 Task: Set the network identifier for satellite equipment control to 2.
Action: Mouse moved to (113, 12)
Screenshot: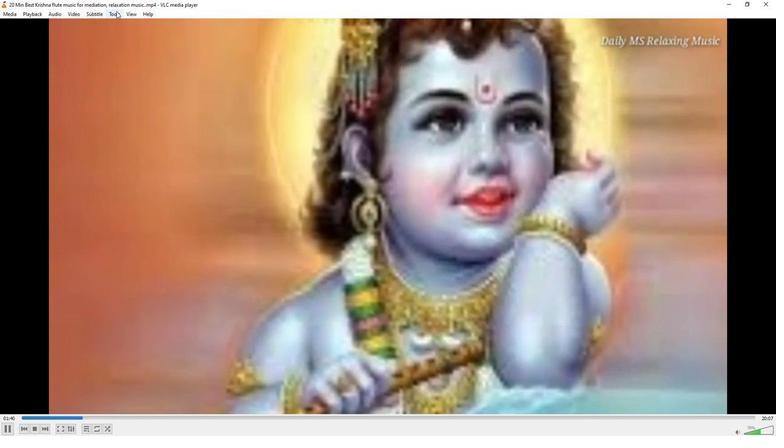 
Action: Mouse pressed left at (113, 12)
Screenshot: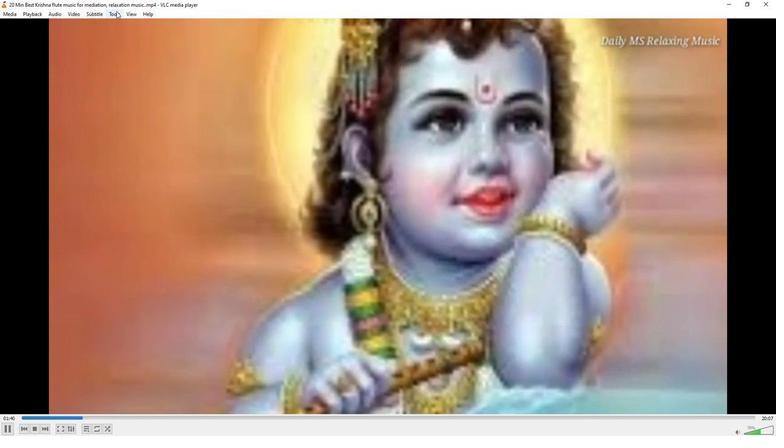 
Action: Mouse moved to (118, 110)
Screenshot: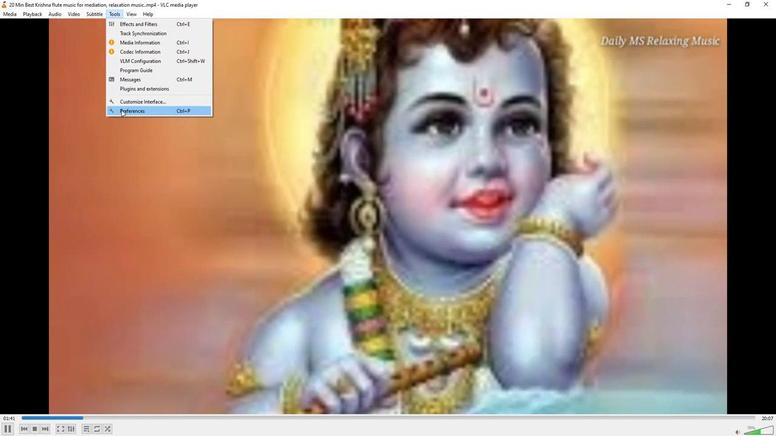
Action: Mouse pressed left at (118, 110)
Screenshot: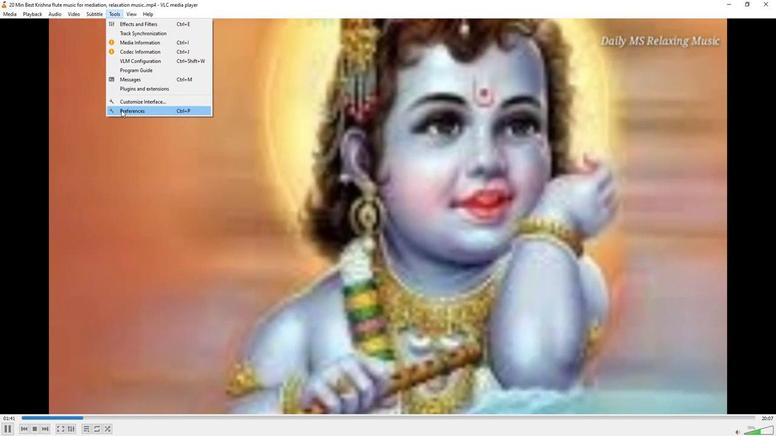
Action: Mouse moved to (255, 356)
Screenshot: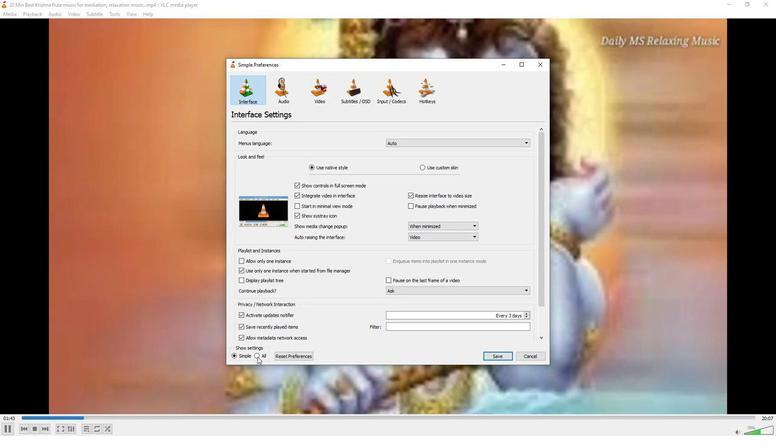 
Action: Mouse pressed left at (255, 356)
Screenshot: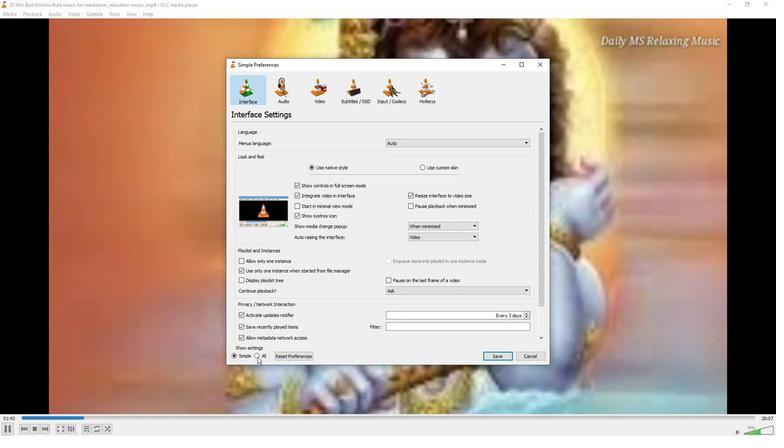 
Action: Mouse moved to (243, 217)
Screenshot: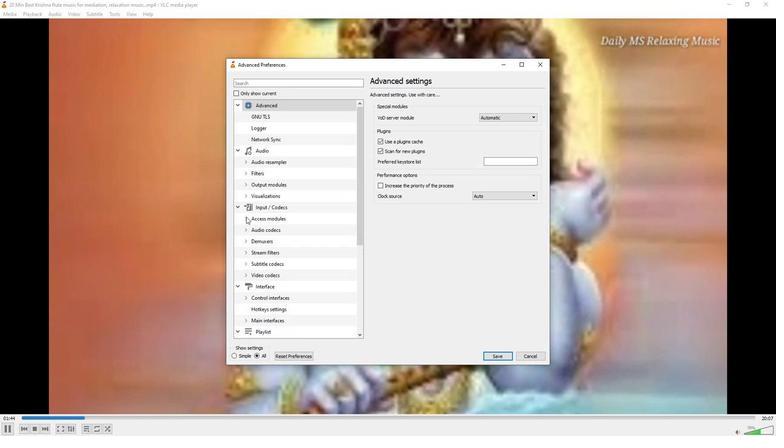 
Action: Mouse pressed left at (243, 217)
Screenshot: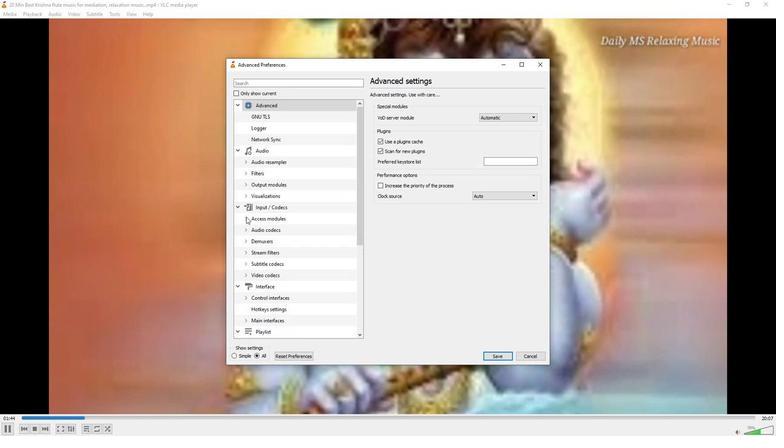 
Action: Mouse moved to (278, 247)
Screenshot: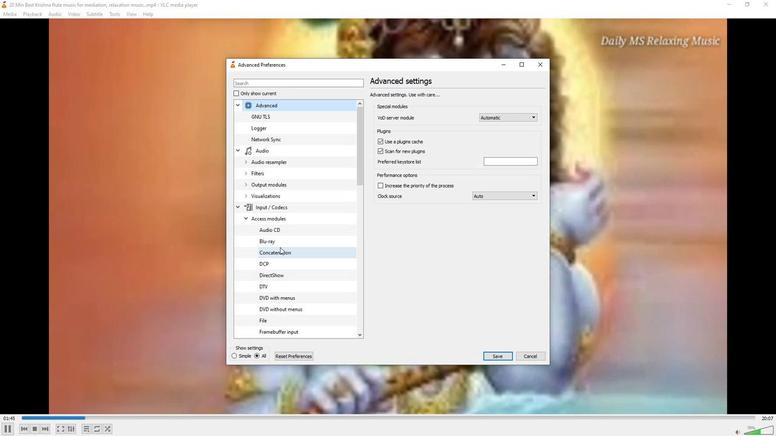 
Action: Mouse scrolled (278, 247) with delta (0, 0)
Screenshot: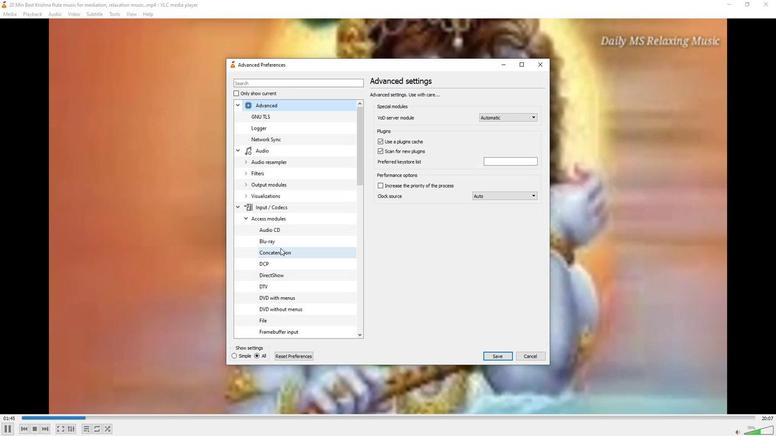 
Action: Mouse scrolled (278, 247) with delta (0, 0)
Screenshot: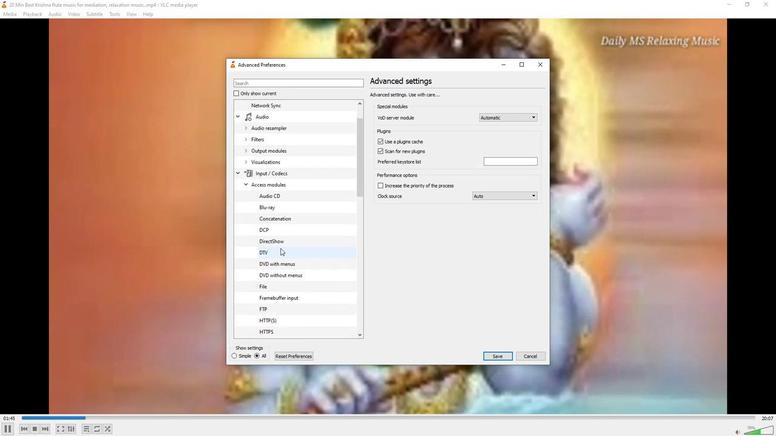 
Action: Mouse moved to (279, 218)
Screenshot: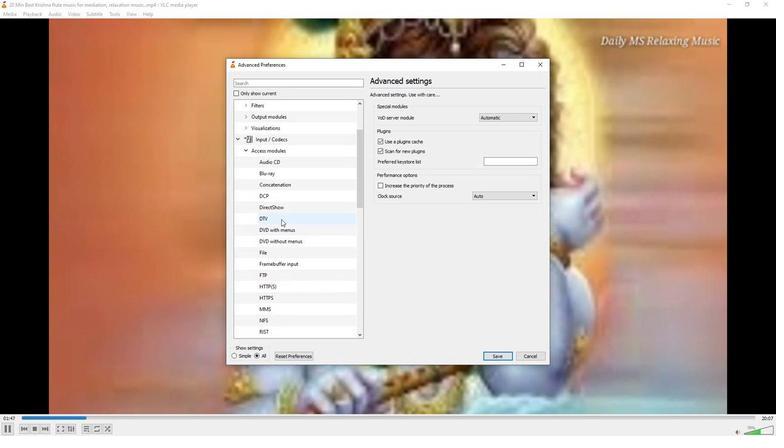 
Action: Mouse pressed left at (279, 218)
Screenshot: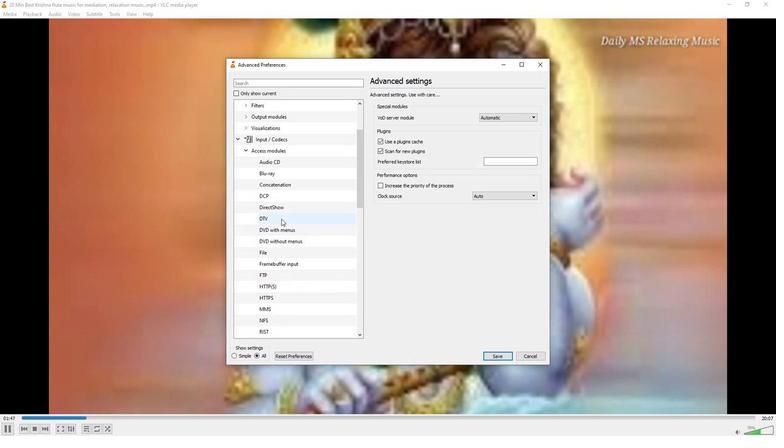 
Action: Mouse moved to (466, 279)
Screenshot: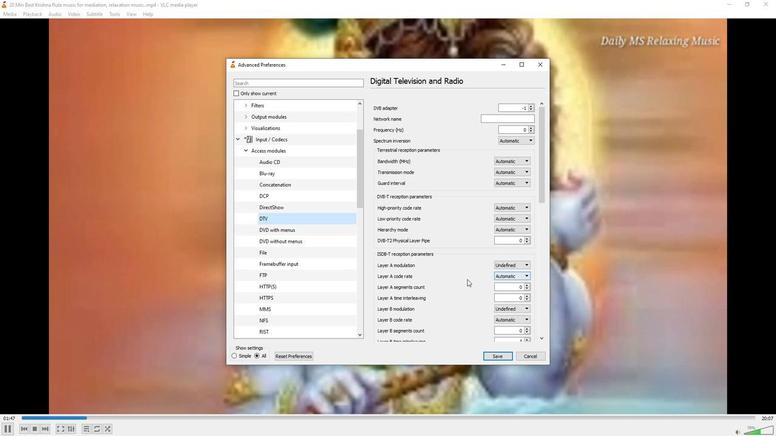 
Action: Mouse scrolled (466, 278) with delta (0, 0)
Screenshot: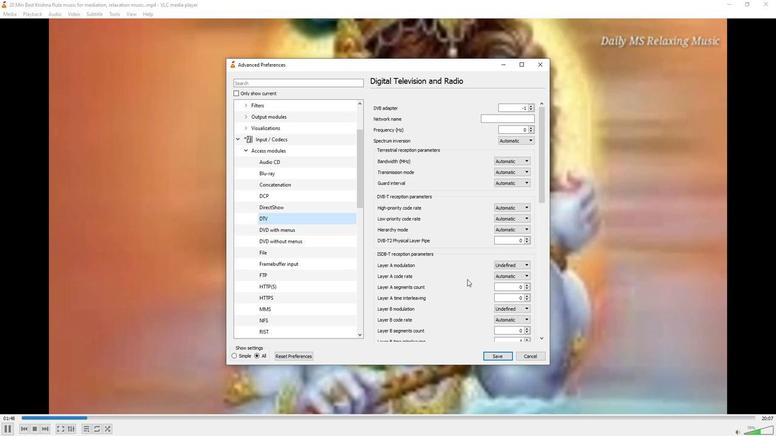 
Action: Mouse scrolled (466, 278) with delta (0, 0)
Screenshot: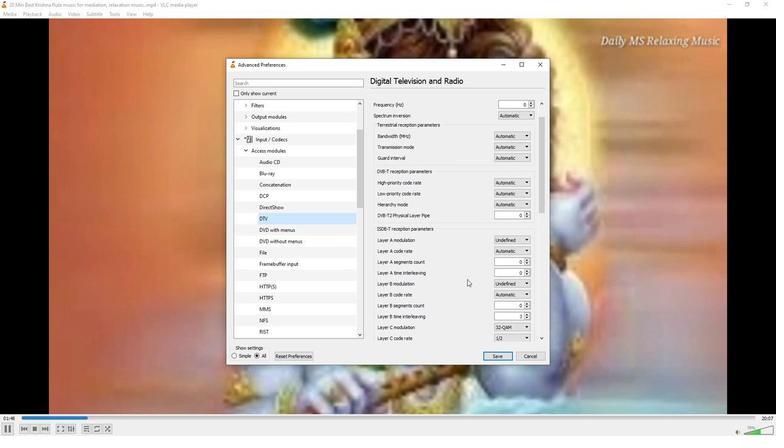 
Action: Mouse scrolled (466, 278) with delta (0, 0)
Screenshot: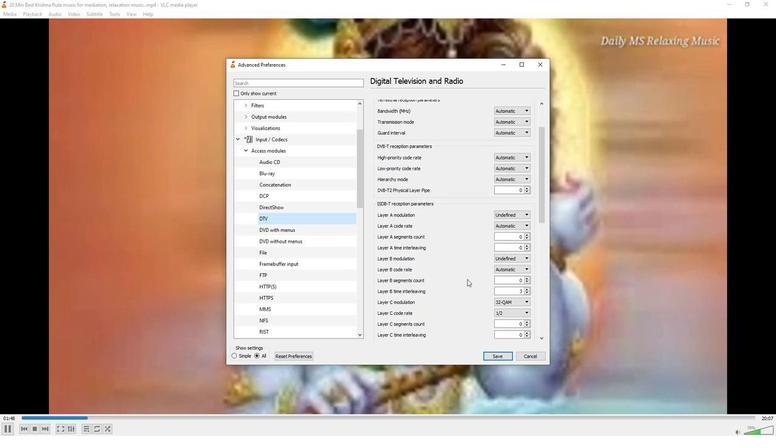 
Action: Mouse scrolled (466, 278) with delta (0, 0)
Screenshot: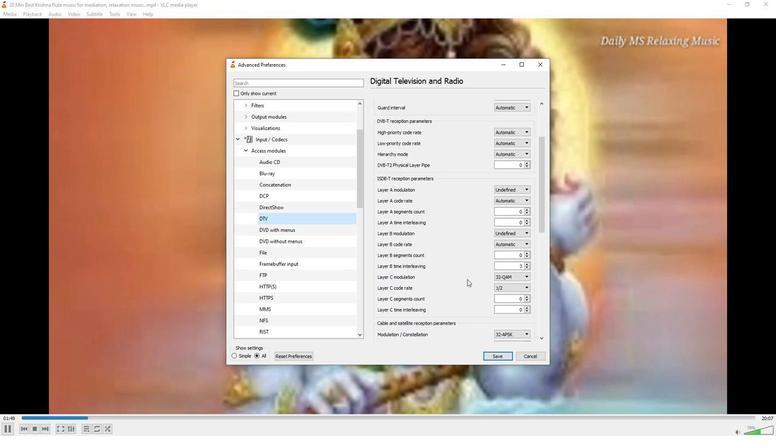 
Action: Mouse scrolled (466, 278) with delta (0, 0)
Screenshot: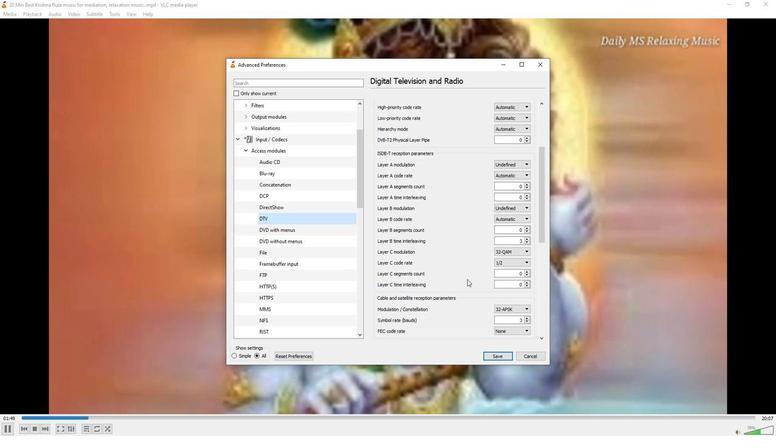 
Action: Mouse scrolled (466, 278) with delta (0, 0)
Screenshot: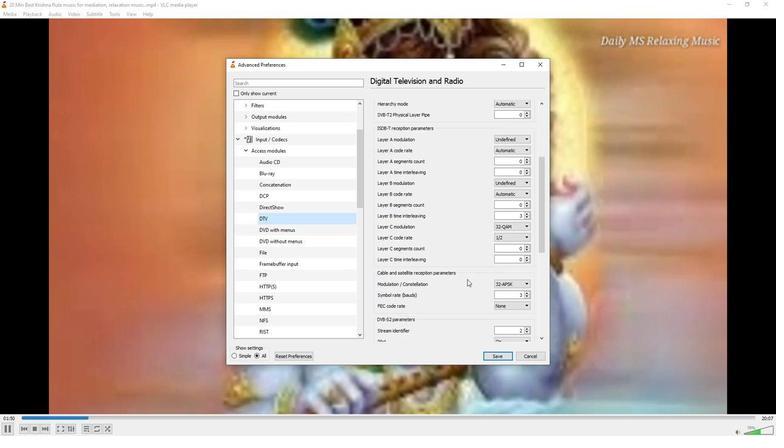 
Action: Mouse scrolled (466, 278) with delta (0, 0)
Screenshot: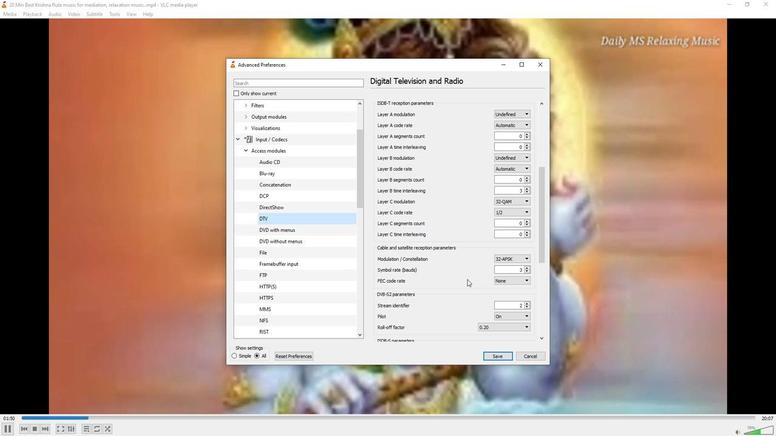 
Action: Mouse scrolled (466, 278) with delta (0, 0)
Screenshot: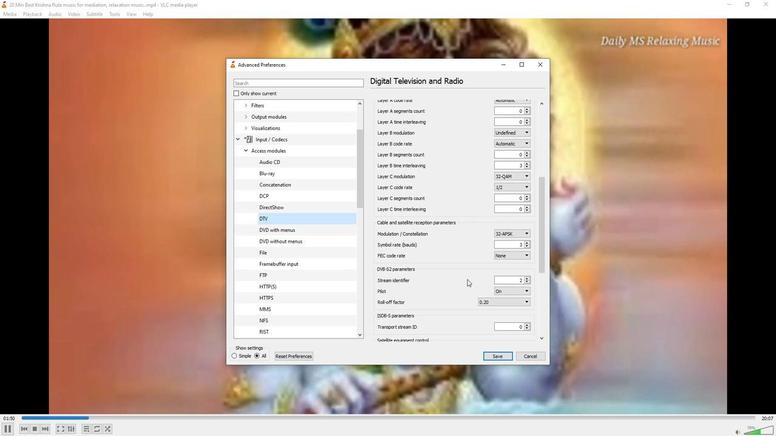 
Action: Mouse scrolled (466, 278) with delta (0, 0)
Screenshot: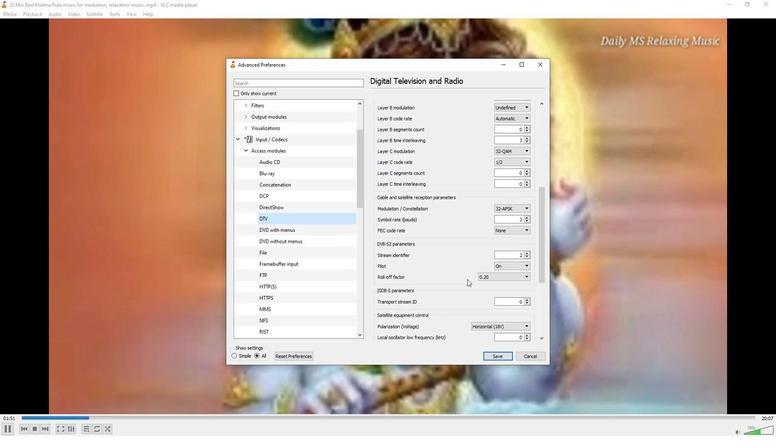 
Action: Mouse scrolled (466, 278) with delta (0, 0)
Screenshot: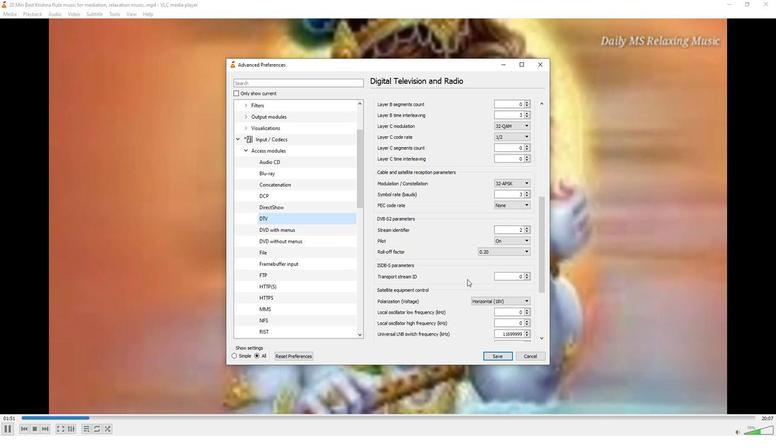 
Action: Mouse scrolled (466, 278) with delta (0, 0)
Screenshot: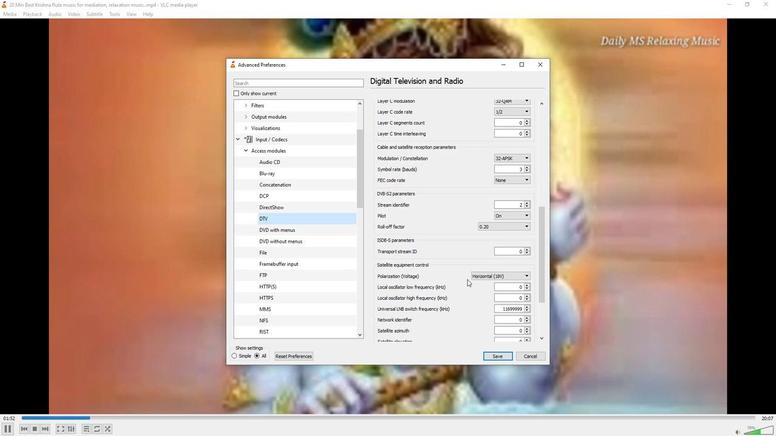 
Action: Mouse moved to (528, 292)
Screenshot: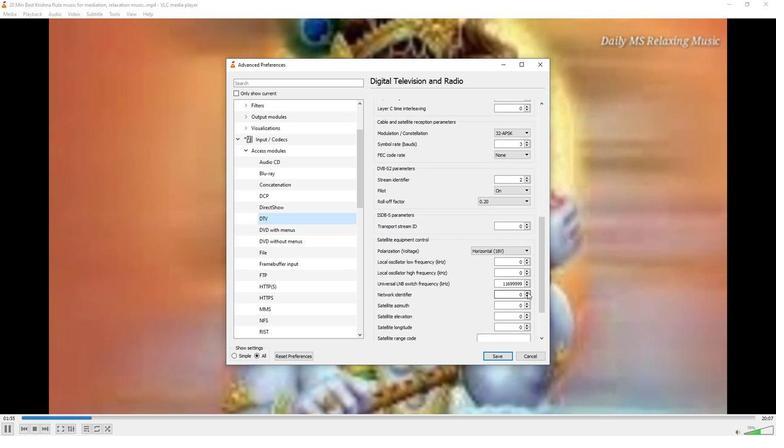 
Action: Mouse pressed left at (528, 292)
Screenshot: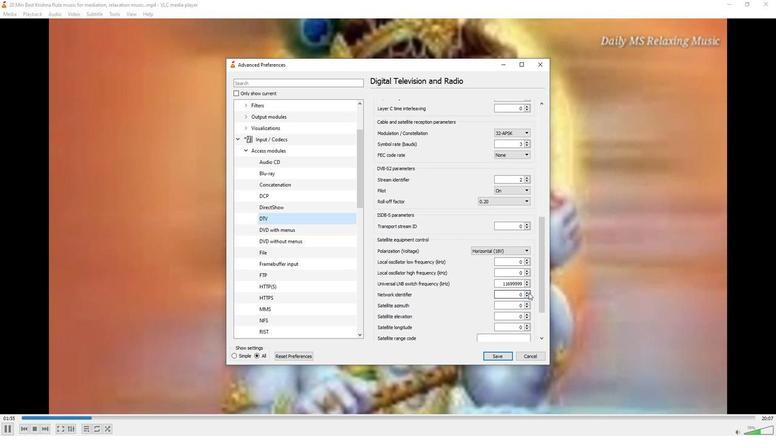 
Action: Mouse pressed left at (528, 292)
Screenshot: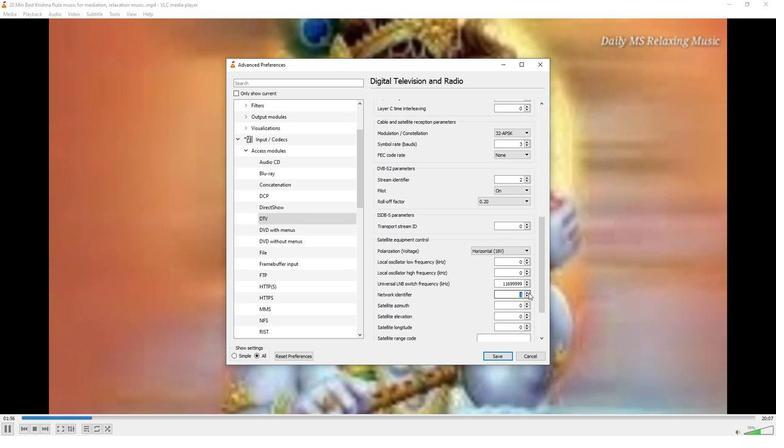 
Action: Mouse moved to (463, 292)
Screenshot: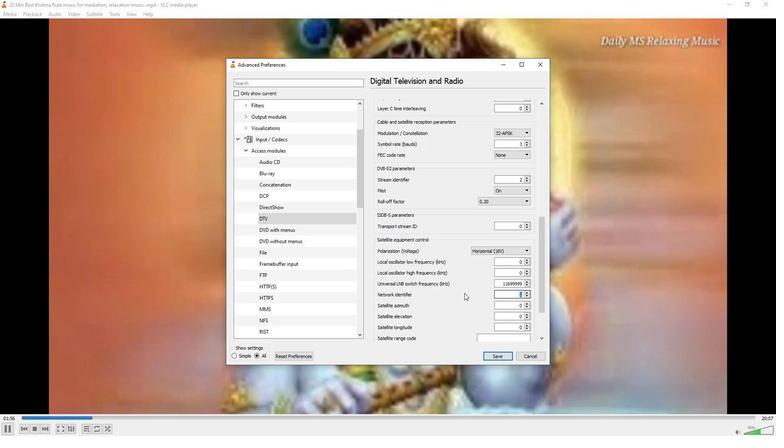 
Action: Mouse pressed left at (463, 292)
Screenshot: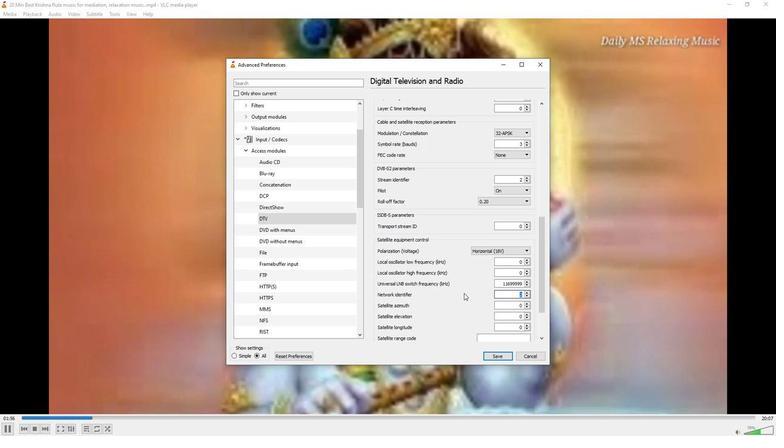 
